 Task: Look for products in the category "Ale" from Coronado Brewing Company only.
Action: Mouse moved to (1005, 354)
Screenshot: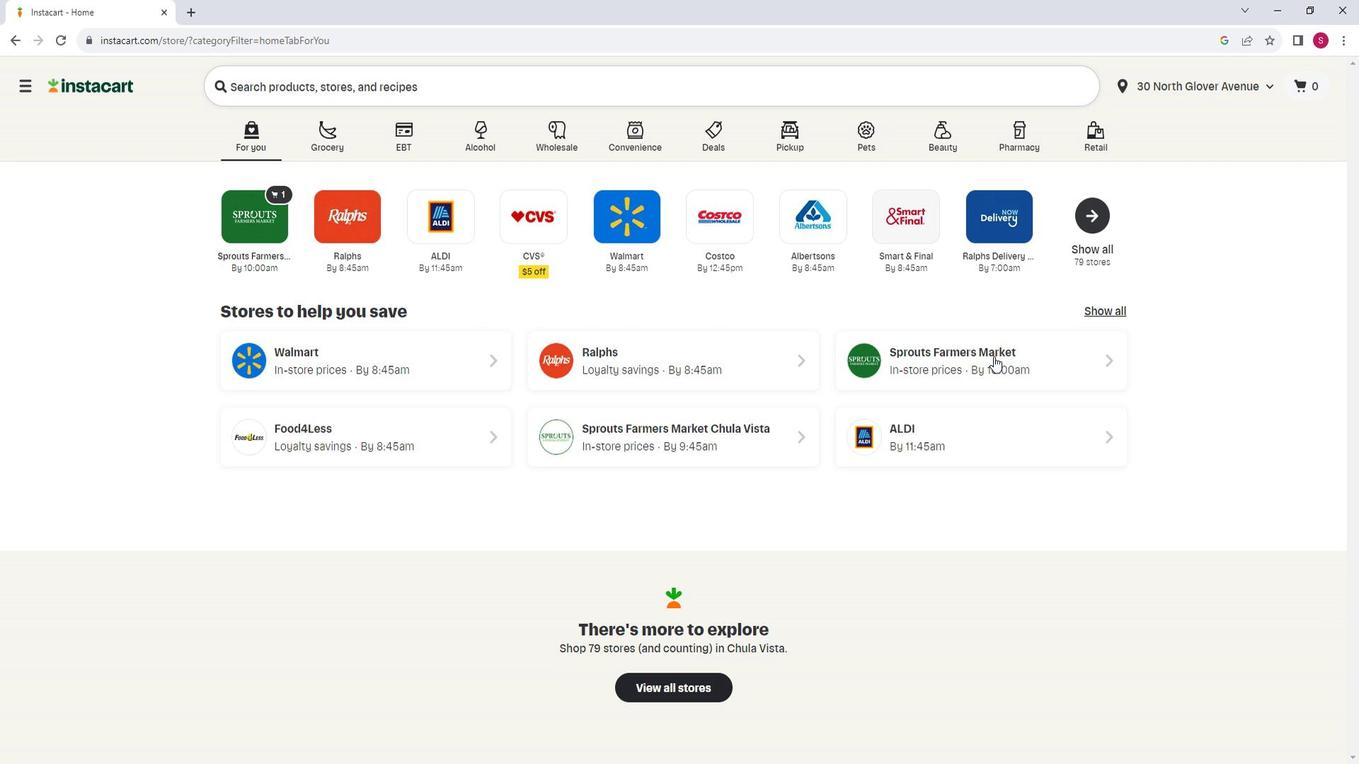 
Action: Mouse pressed left at (1005, 354)
Screenshot: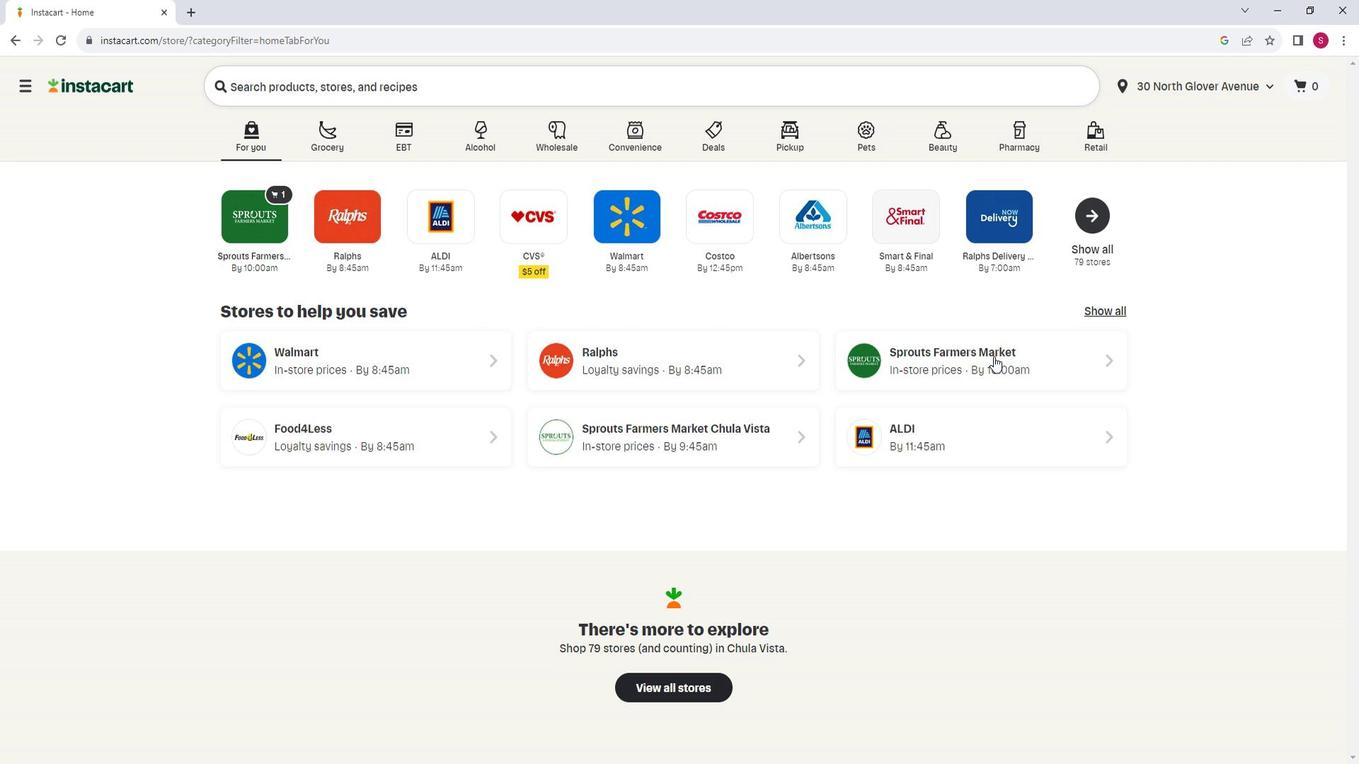 
Action: Mouse moved to (101, 583)
Screenshot: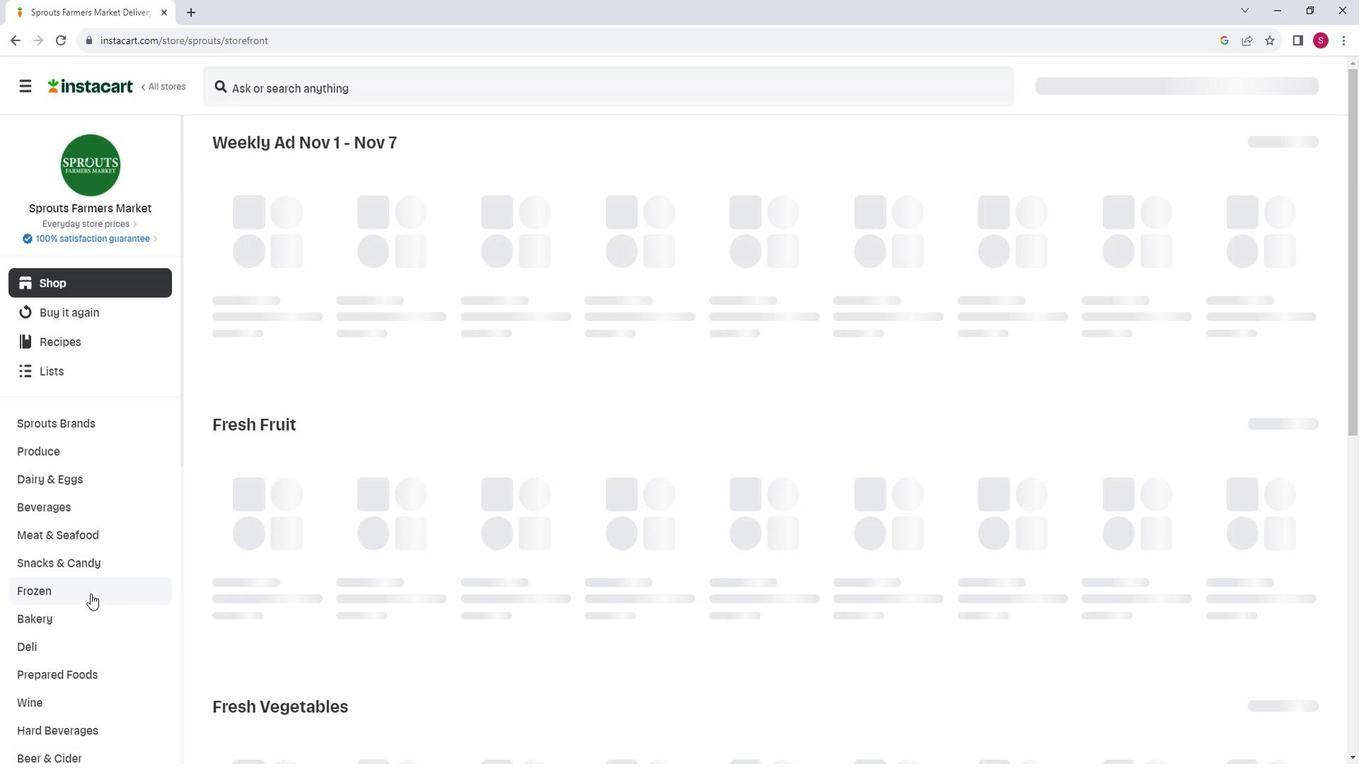 
Action: Mouse scrolled (101, 582) with delta (0, 0)
Screenshot: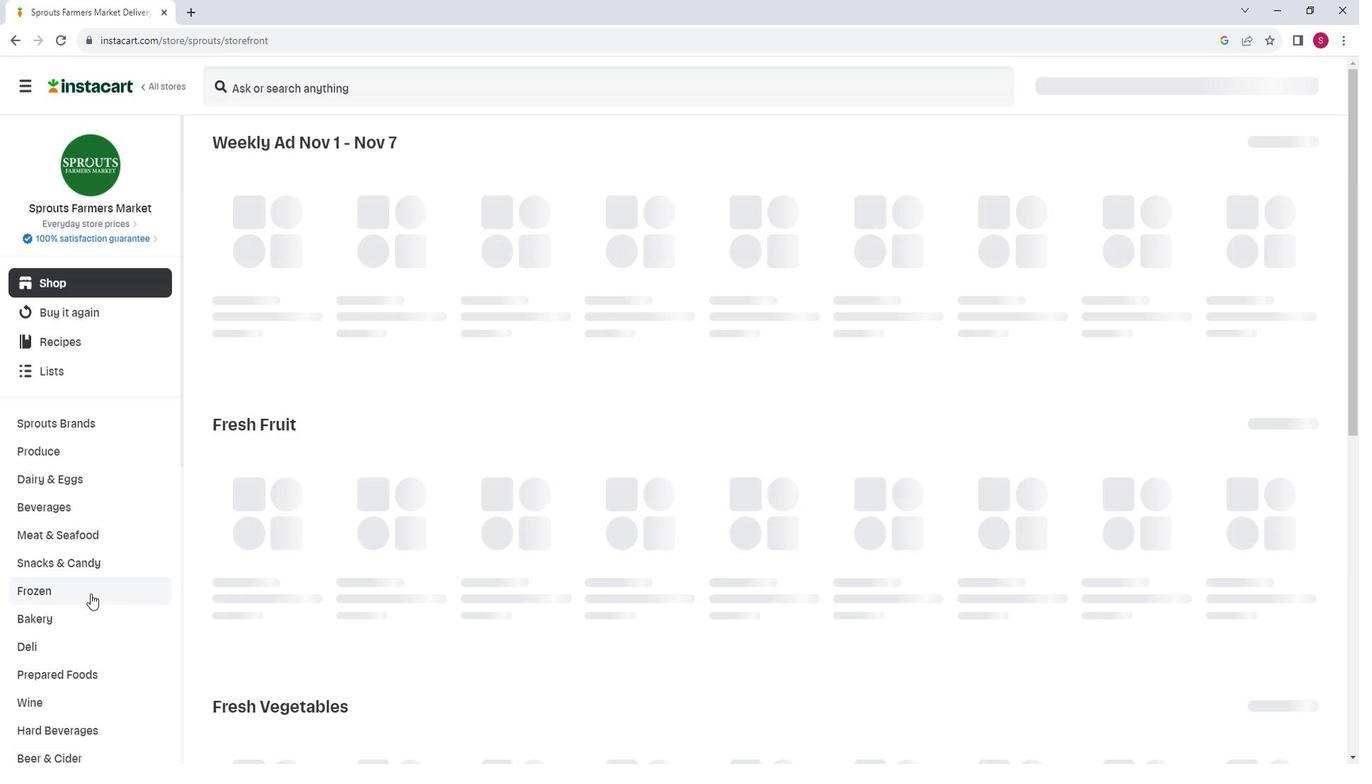 
Action: Mouse moved to (95, 667)
Screenshot: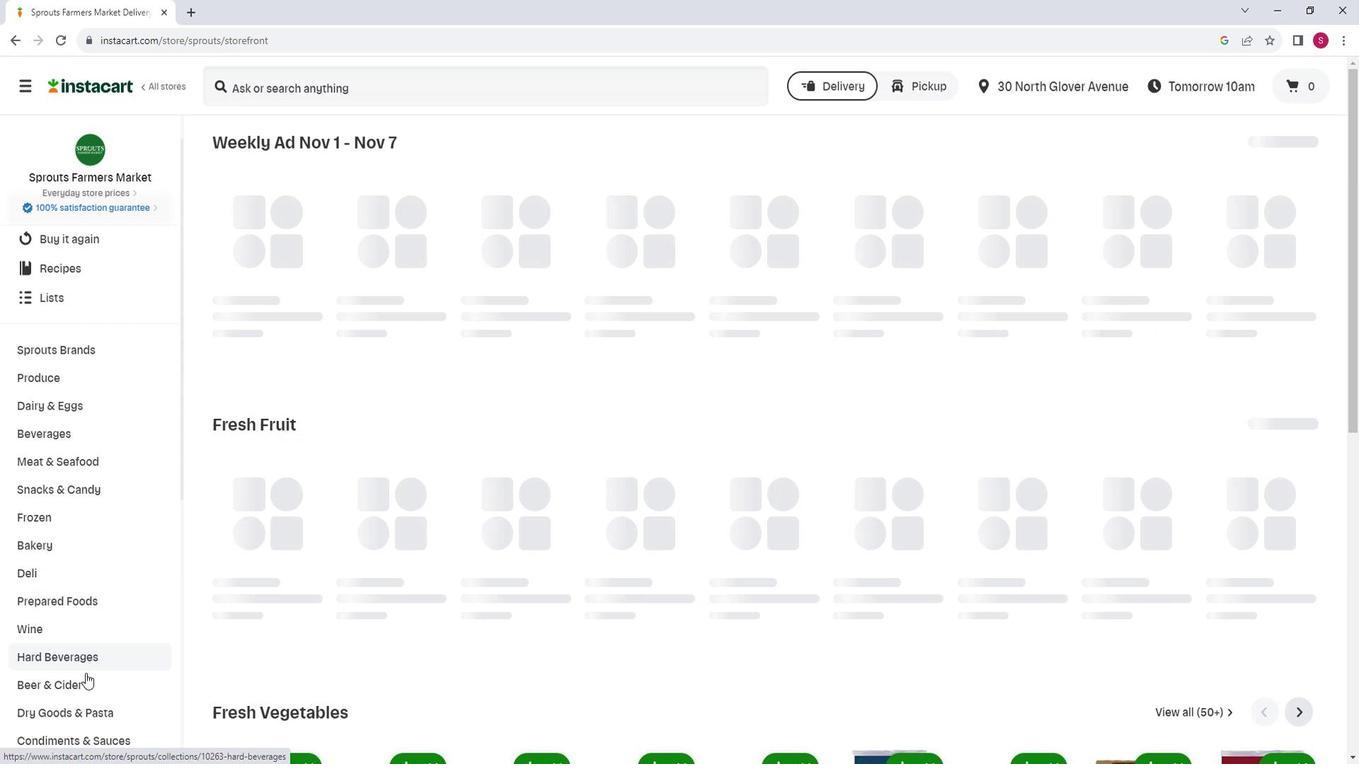
Action: Mouse pressed left at (95, 667)
Screenshot: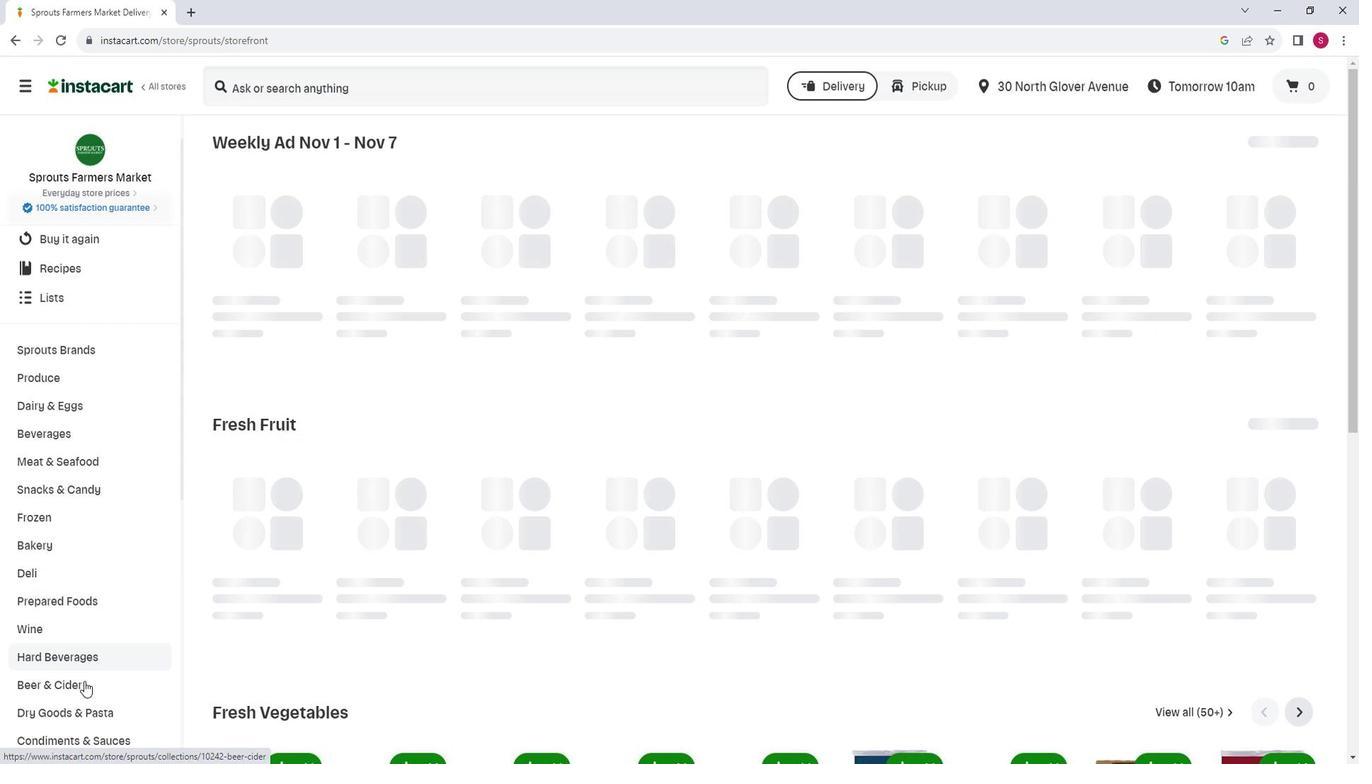 
Action: Mouse moved to (492, 189)
Screenshot: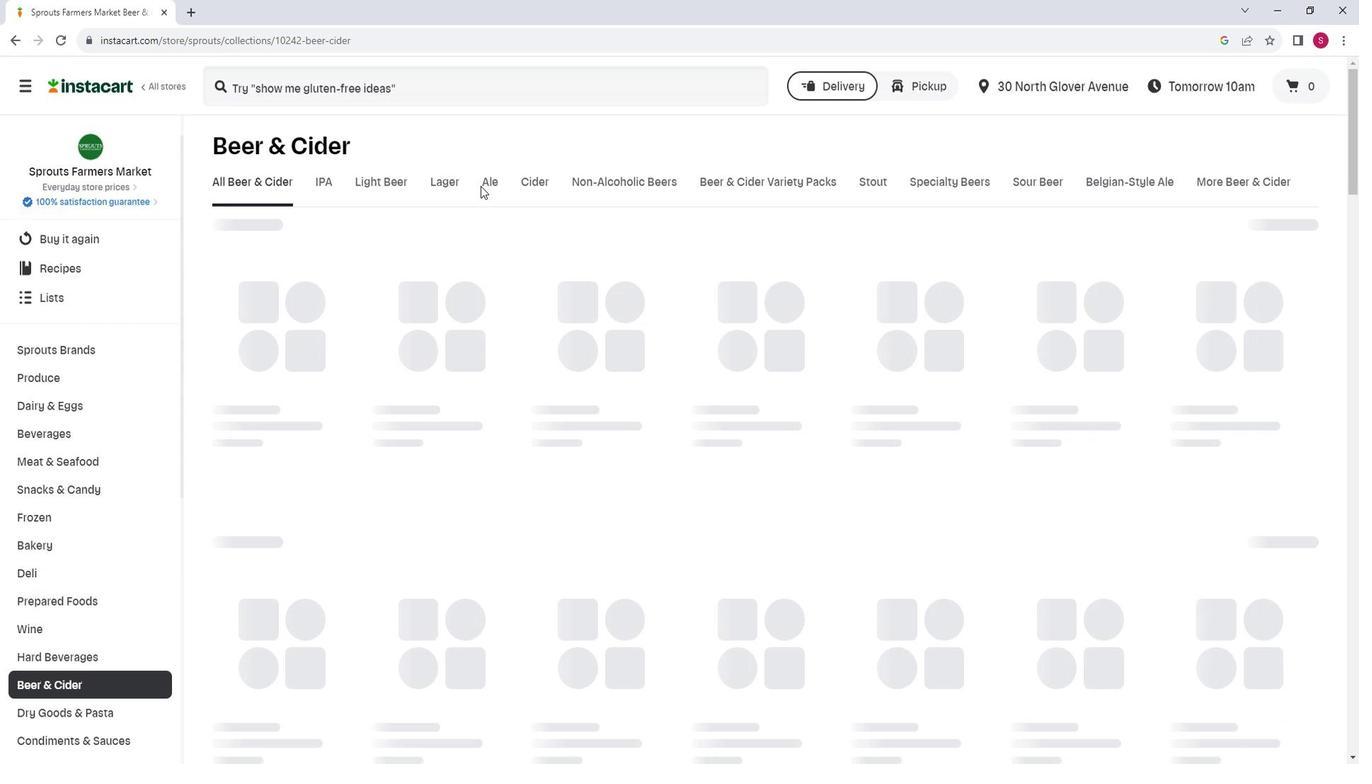
Action: Mouse pressed left at (492, 189)
Screenshot: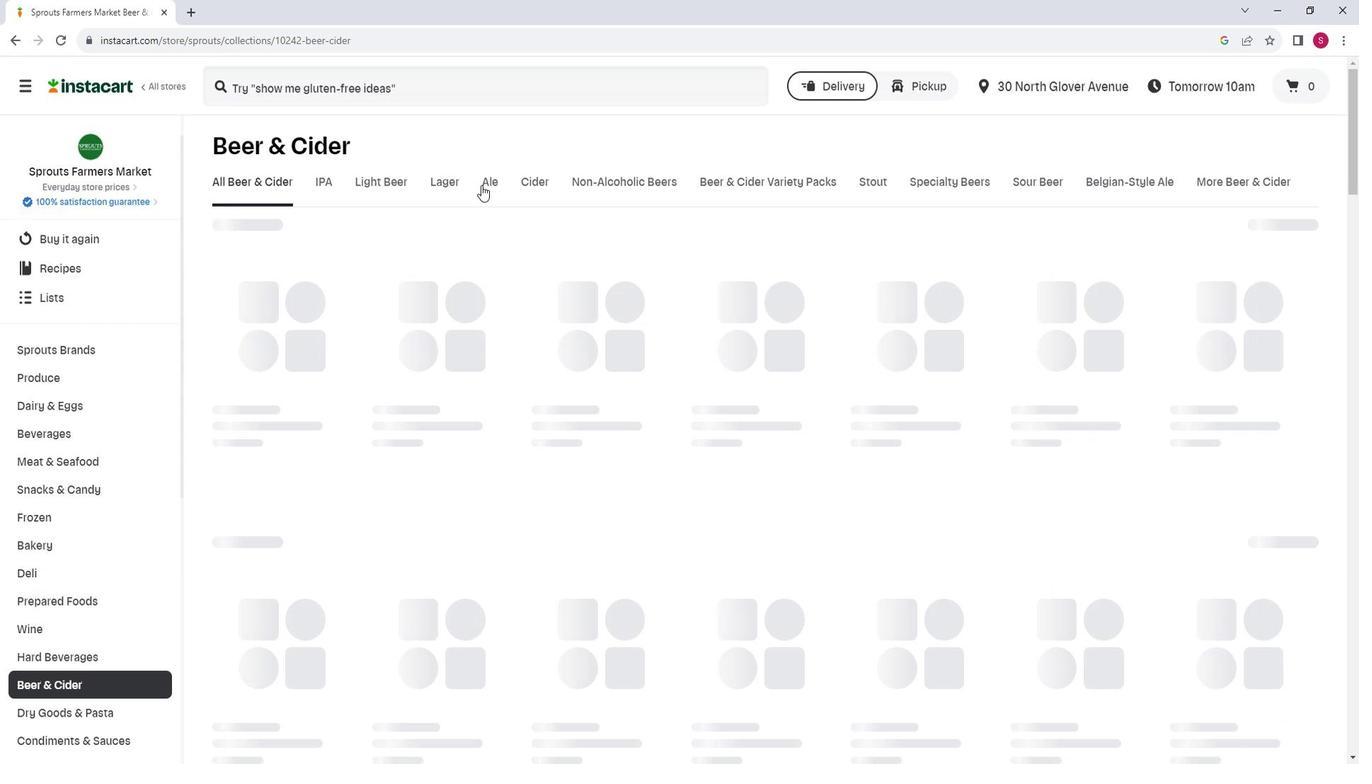 
Action: Mouse moved to (431, 238)
Screenshot: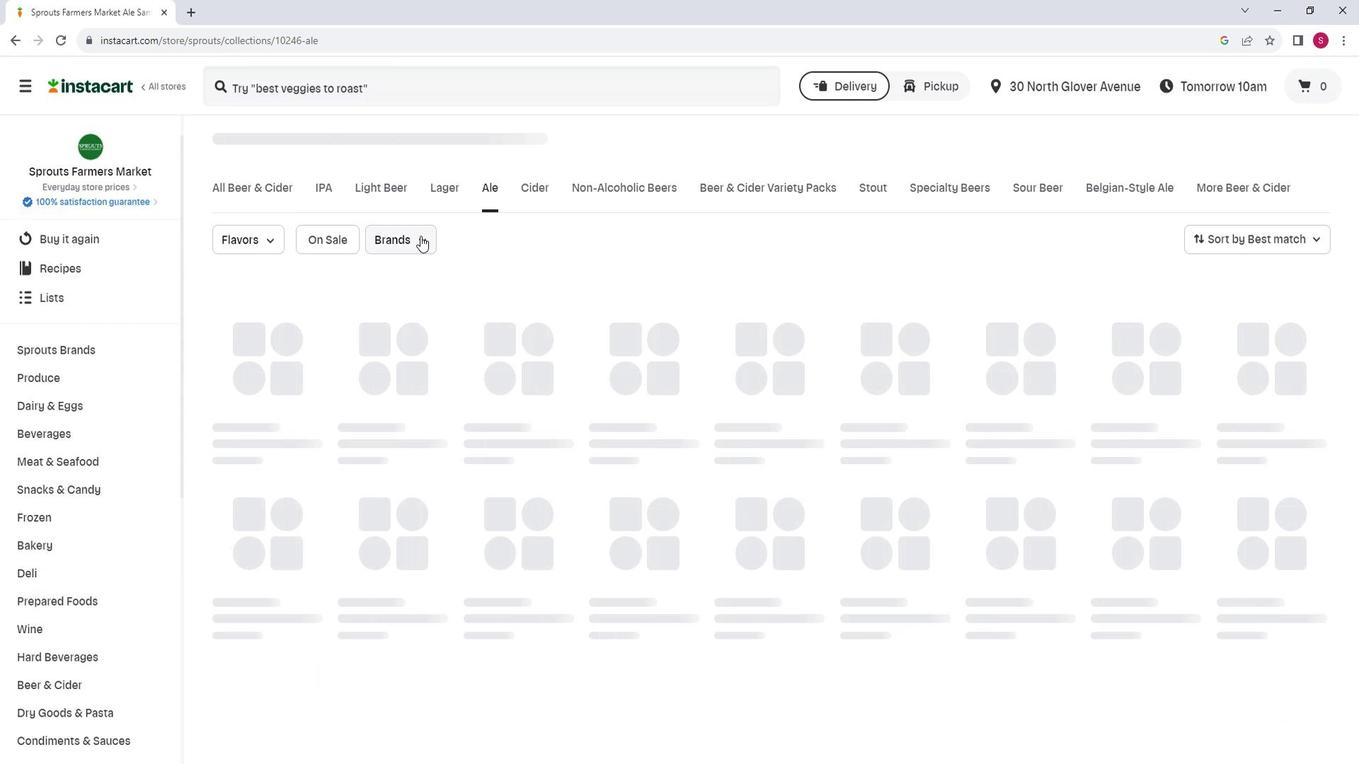 
Action: Mouse pressed left at (431, 238)
Screenshot: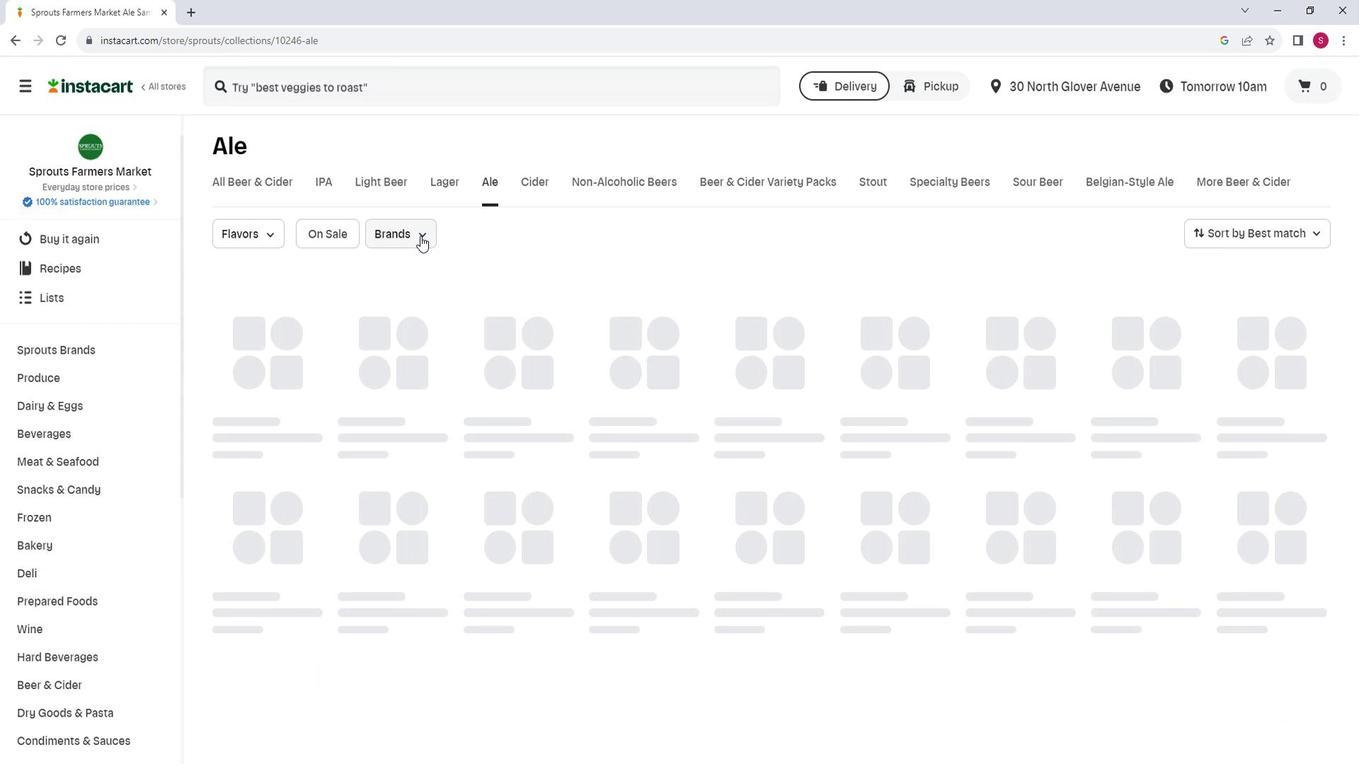 
Action: Mouse moved to (446, 286)
Screenshot: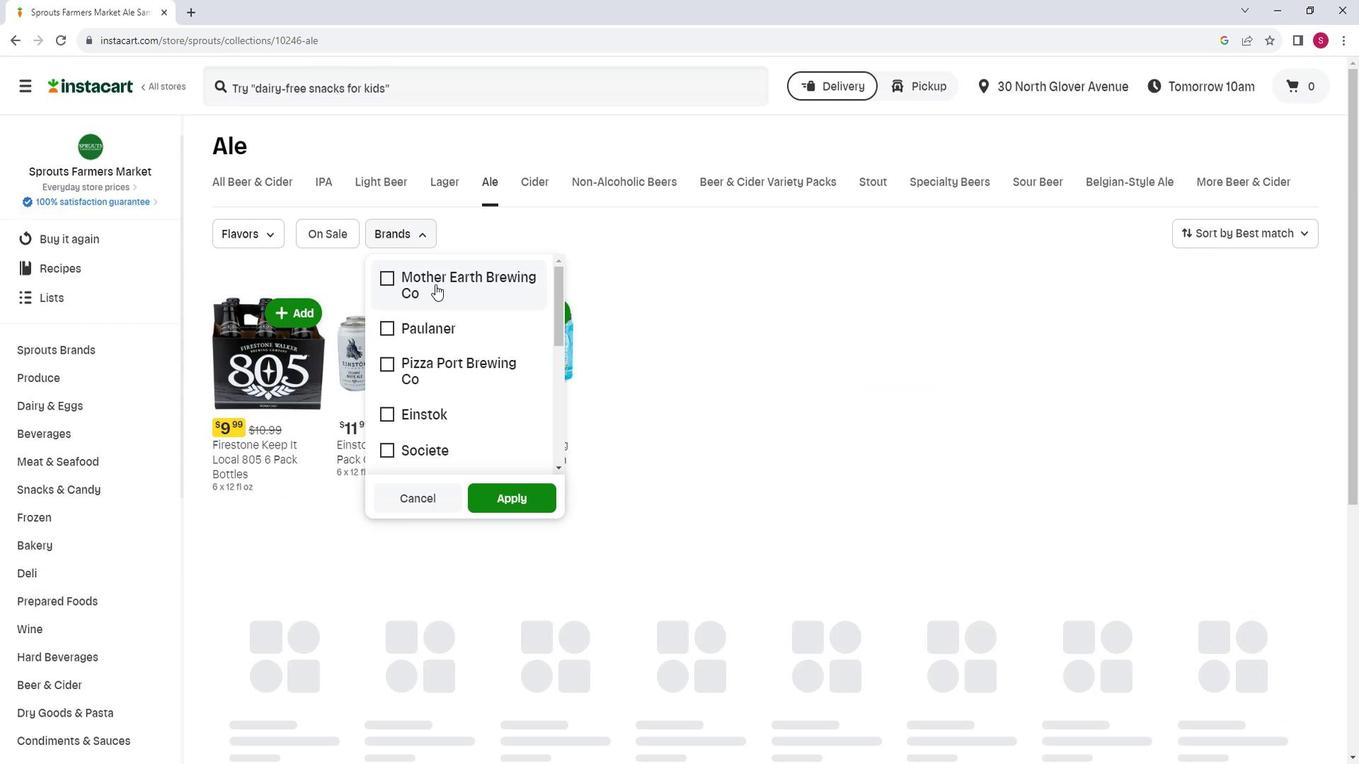 
Action: Mouse scrolled (446, 285) with delta (0, 0)
Screenshot: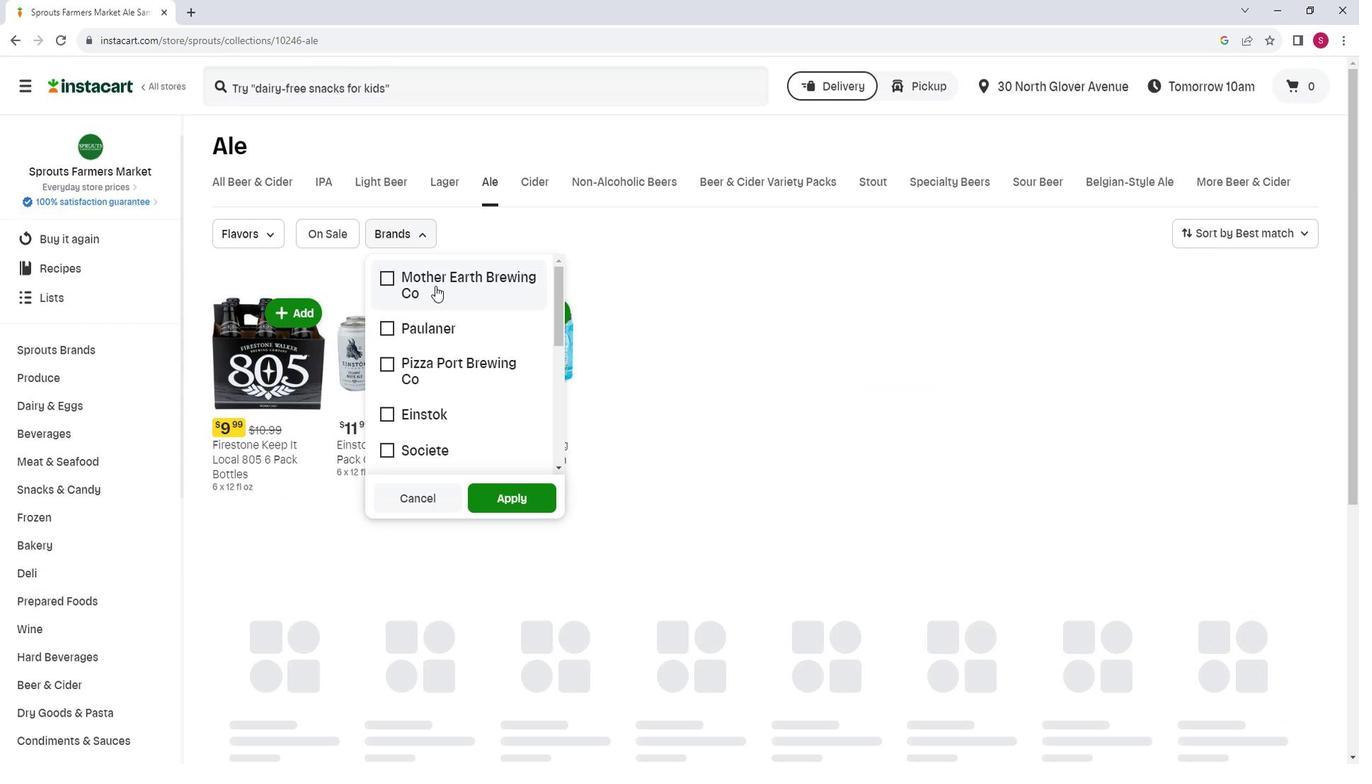 
Action: Mouse moved to (447, 286)
Screenshot: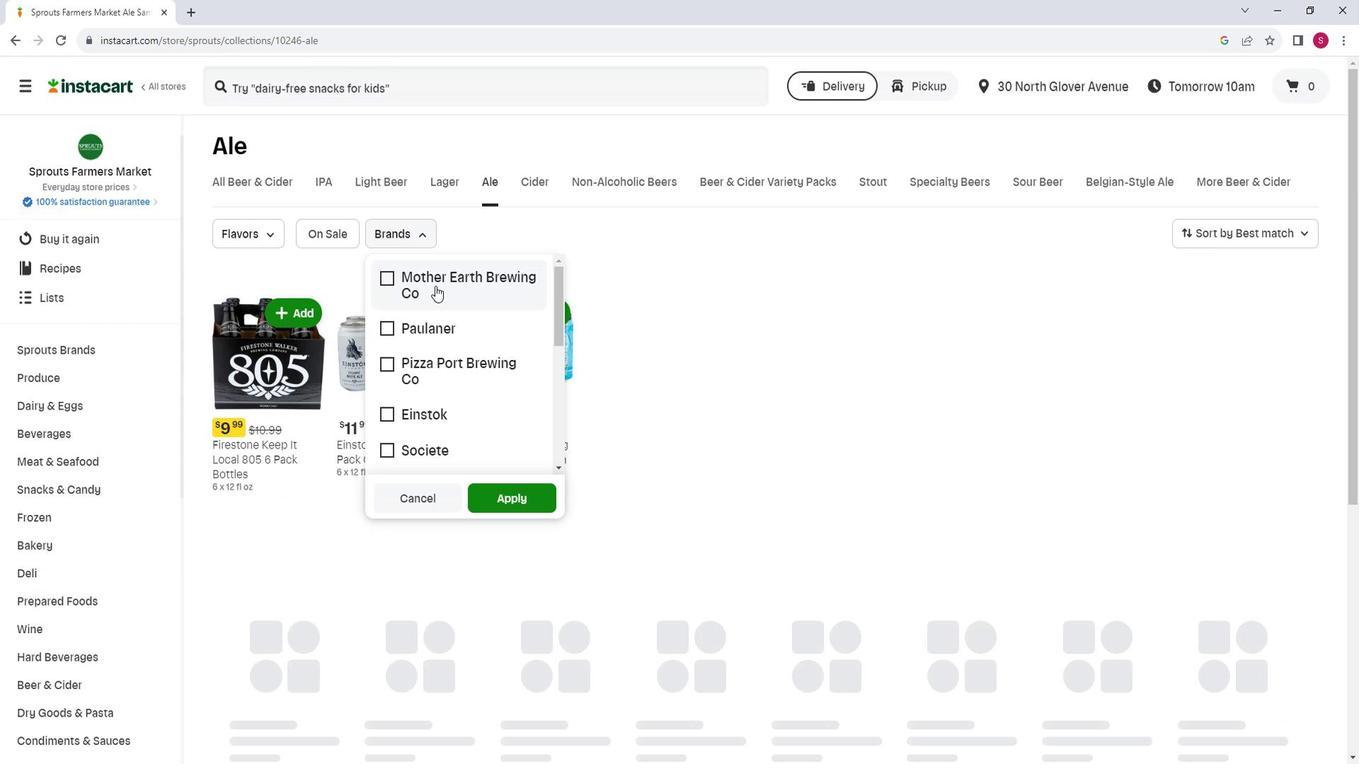 
Action: Mouse scrolled (447, 285) with delta (0, 0)
Screenshot: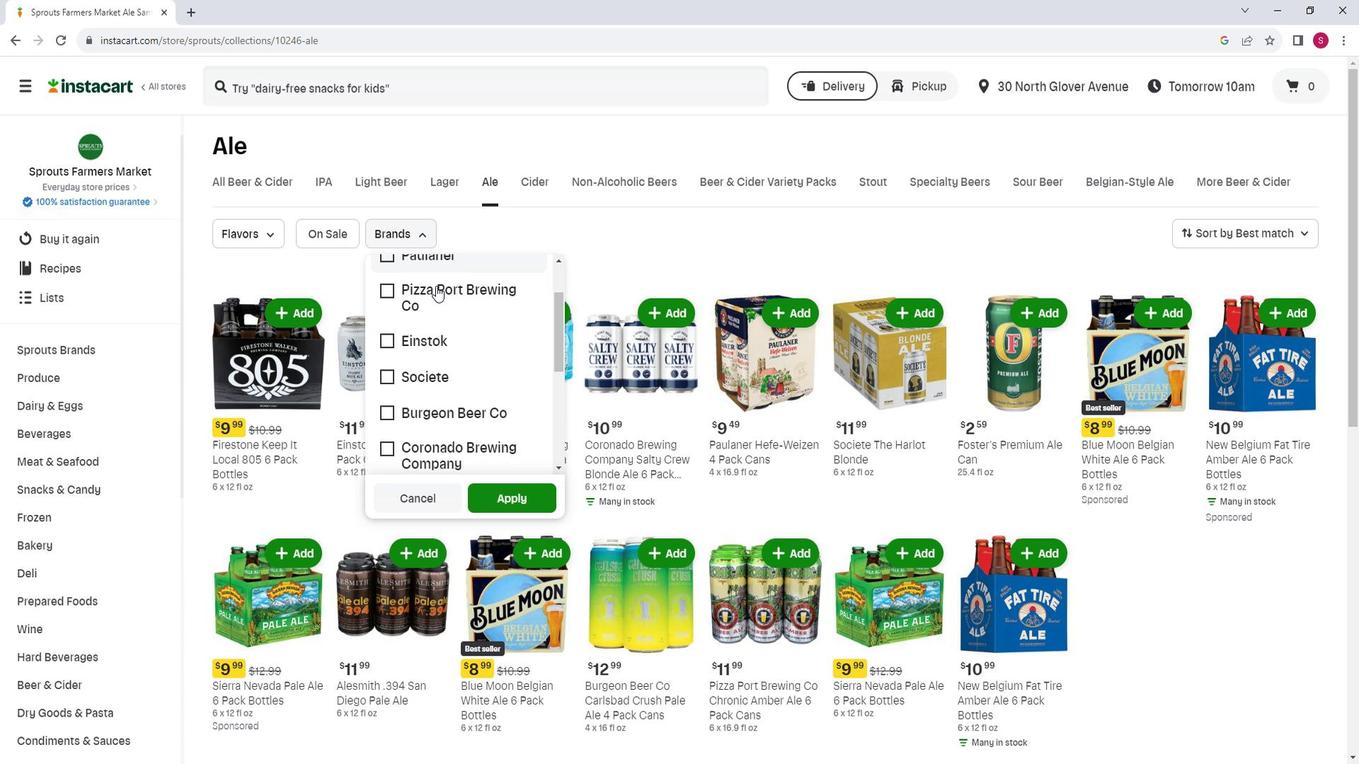 
Action: Mouse moved to (496, 363)
Screenshot: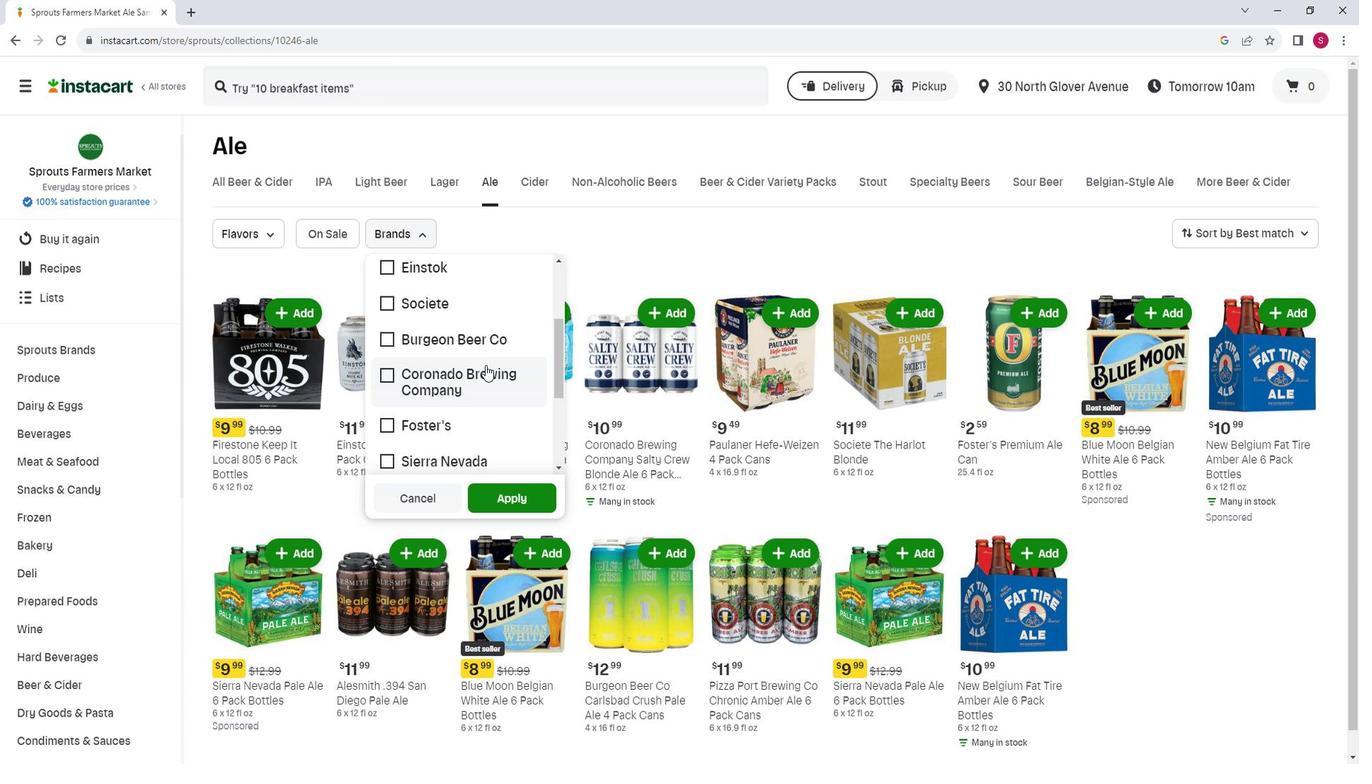 
Action: Mouse pressed left at (496, 363)
Screenshot: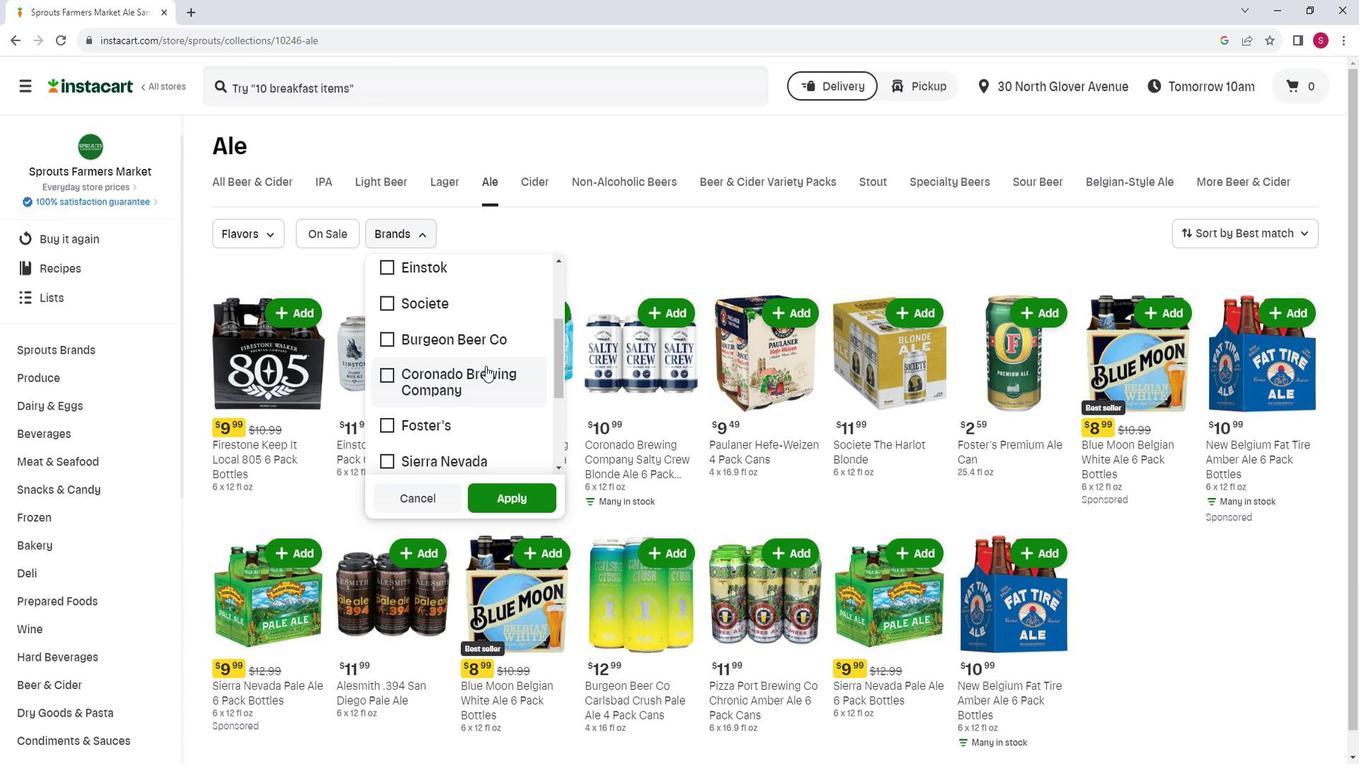 
Action: Mouse moved to (504, 487)
Screenshot: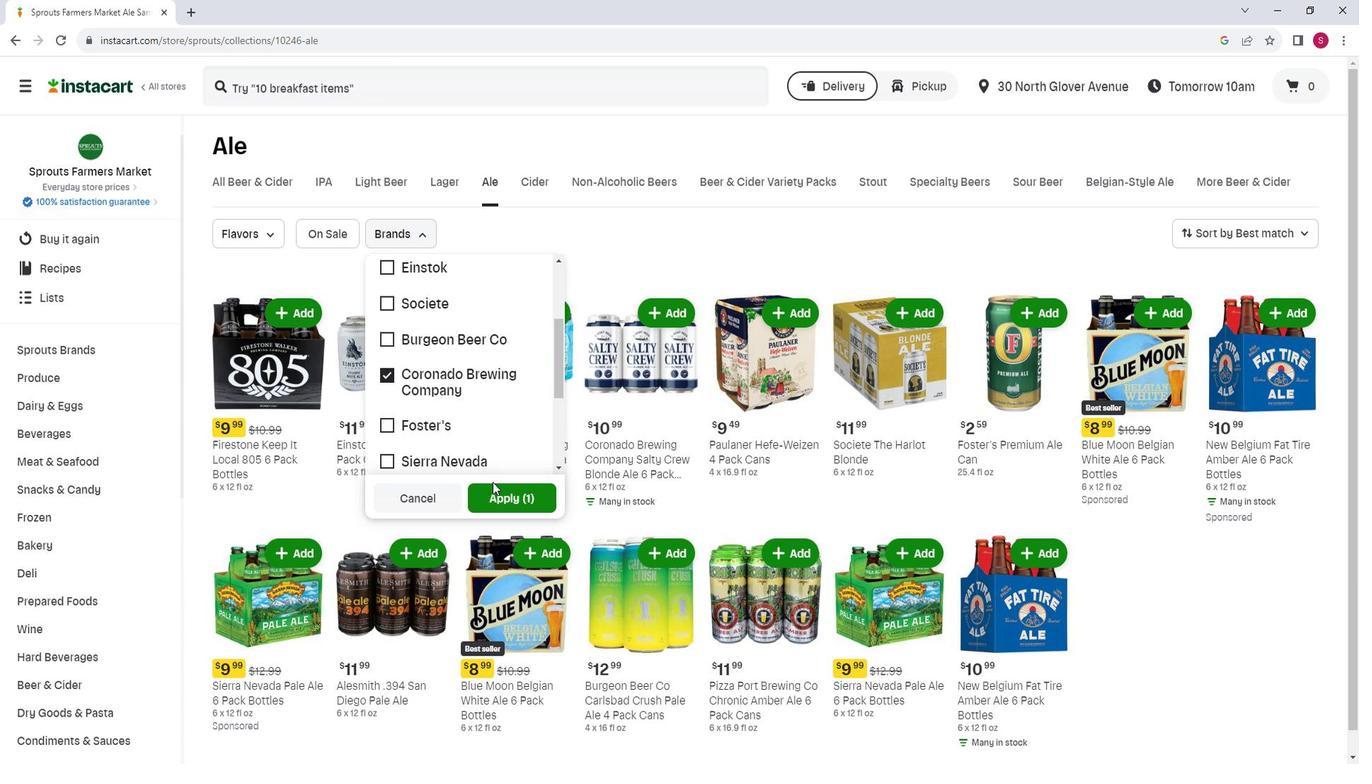 
Action: Mouse pressed left at (504, 487)
Screenshot: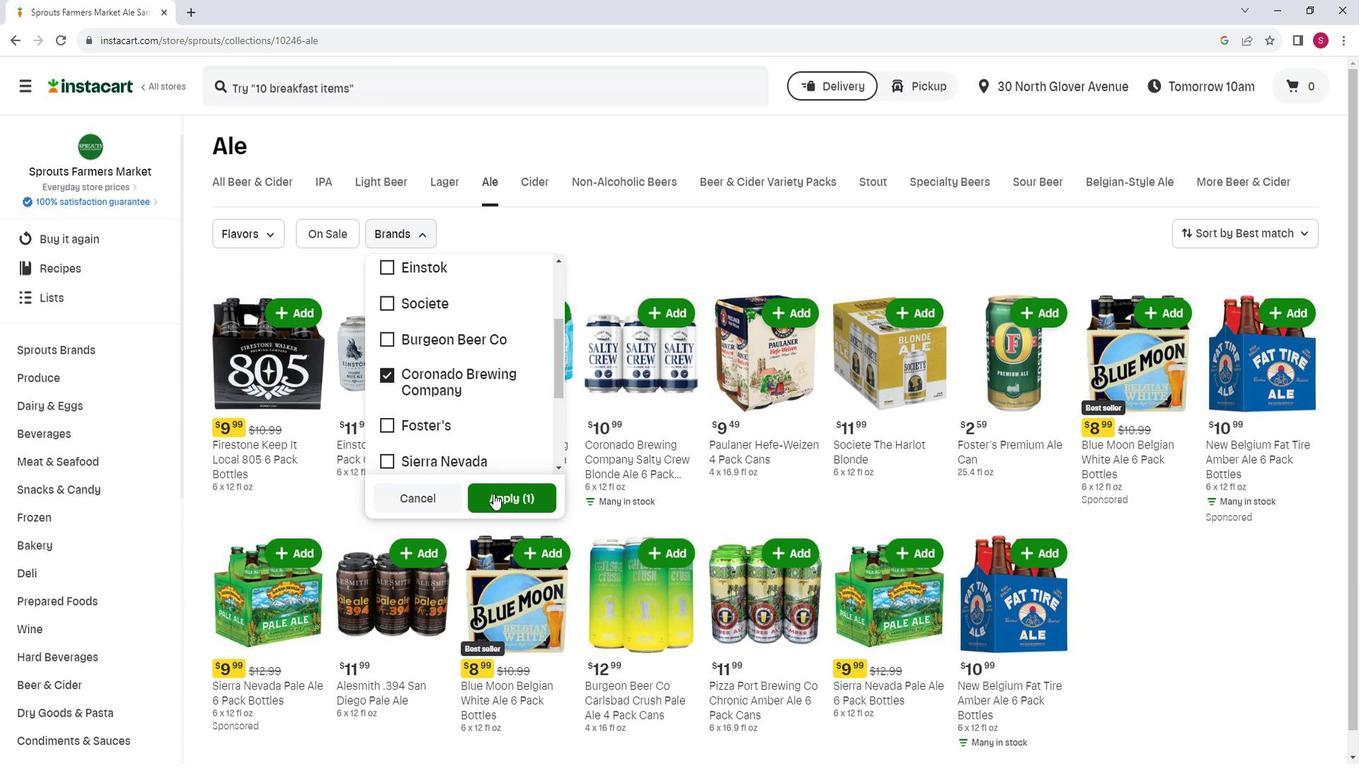 
Action: Mouse moved to (748, 379)
Screenshot: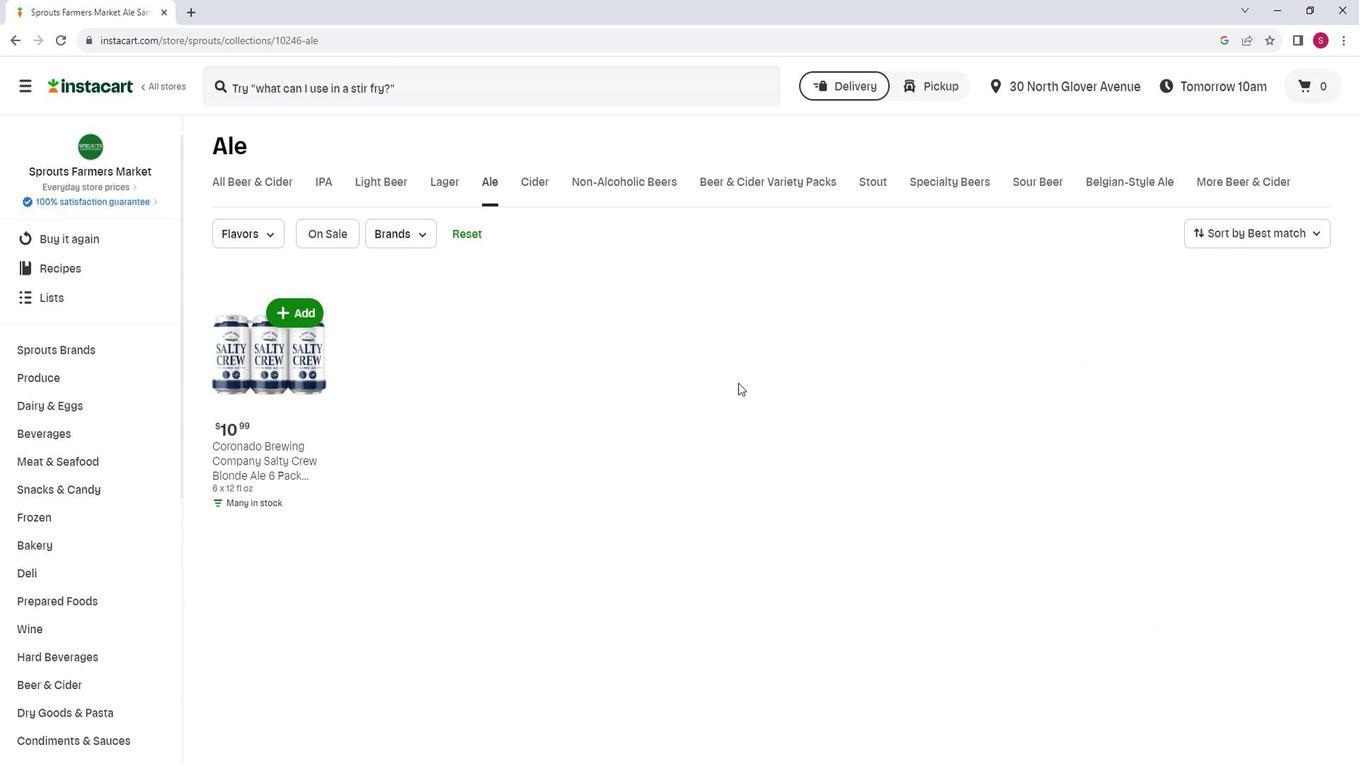 
